 Task: Look for products in the category "Baby Food & Drinks" from Happy Baby only.
Action: Mouse moved to (266, 137)
Screenshot: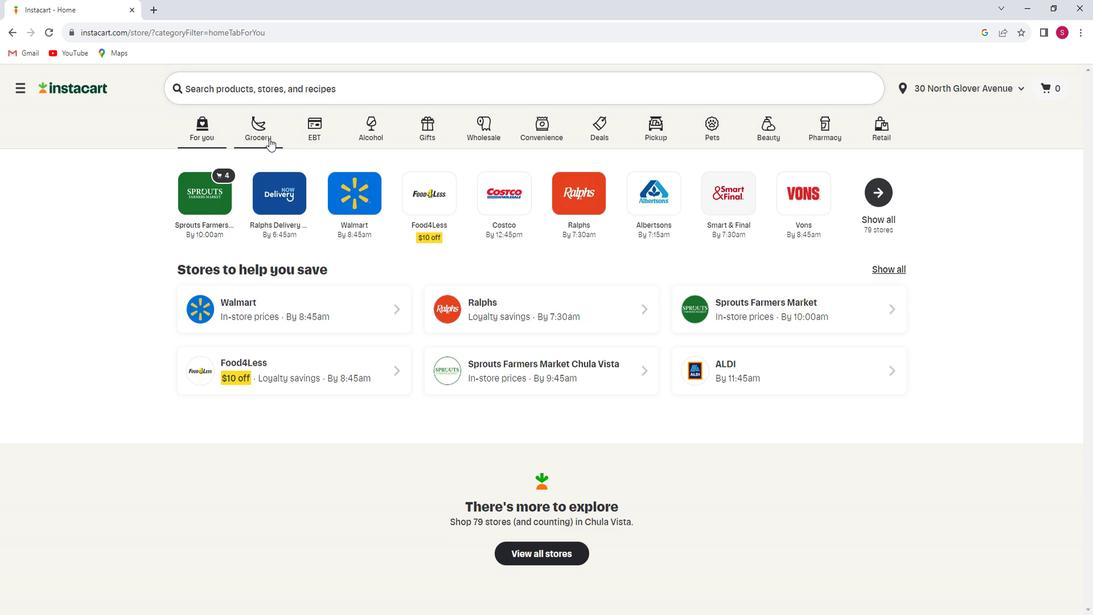 
Action: Mouse pressed left at (266, 137)
Screenshot: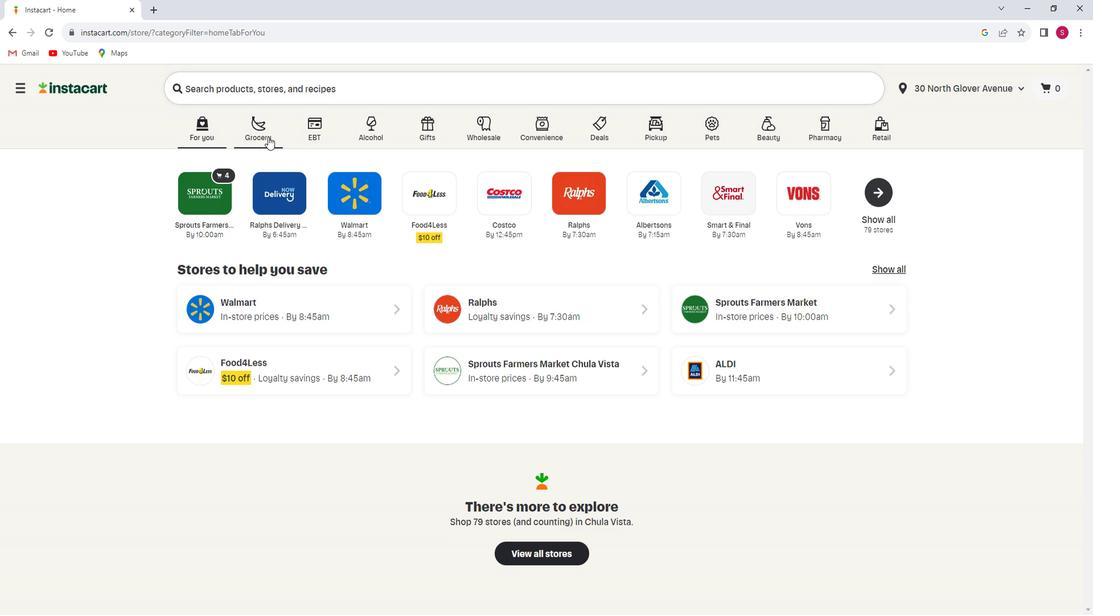 
Action: Mouse moved to (261, 333)
Screenshot: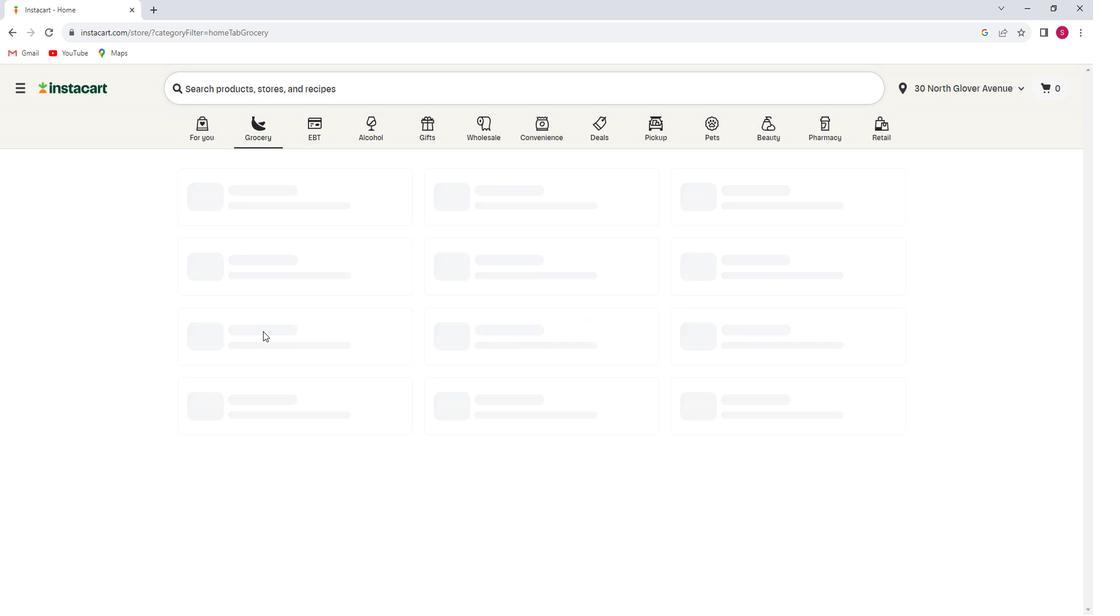 
Action: Mouse pressed left at (261, 333)
Screenshot: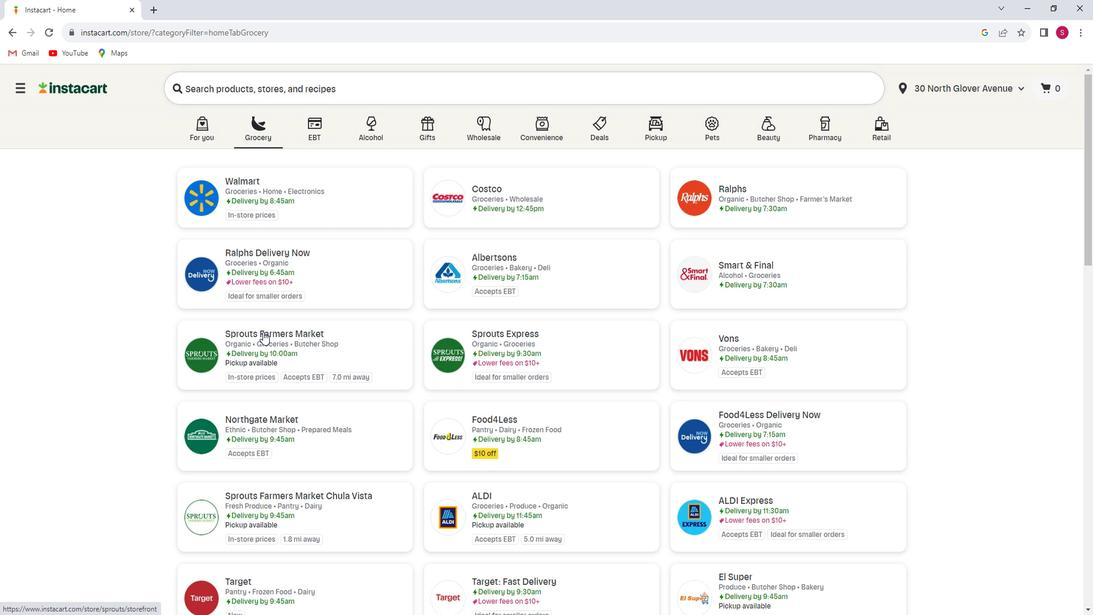 
Action: Mouse moved to (83, 374)
Screenshot: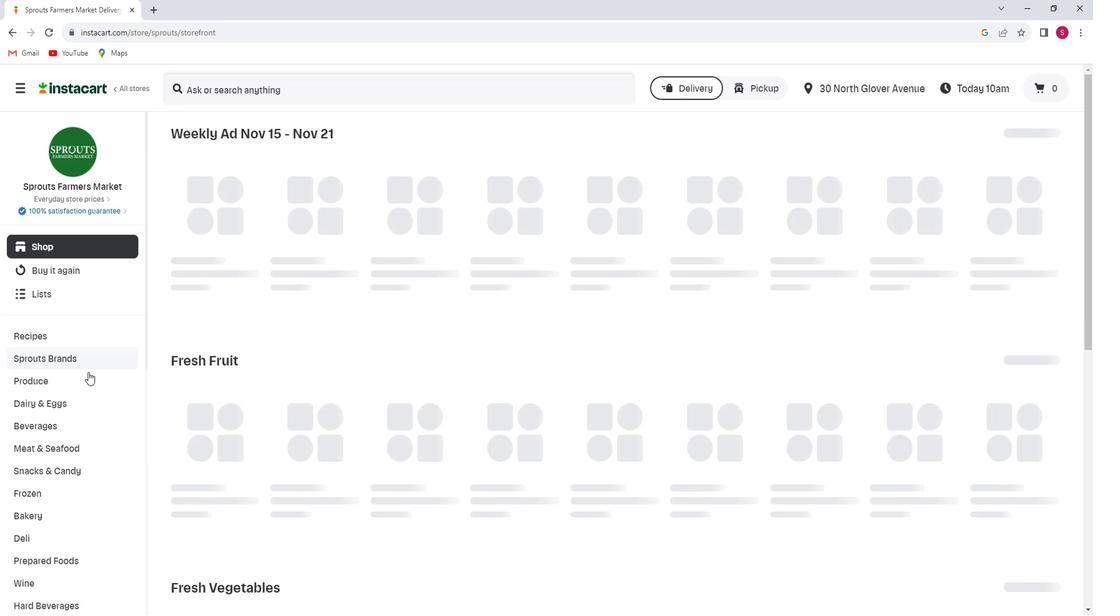
Action: Mouse scrolled (83, 373) with delta (0, 0)
Screenshot: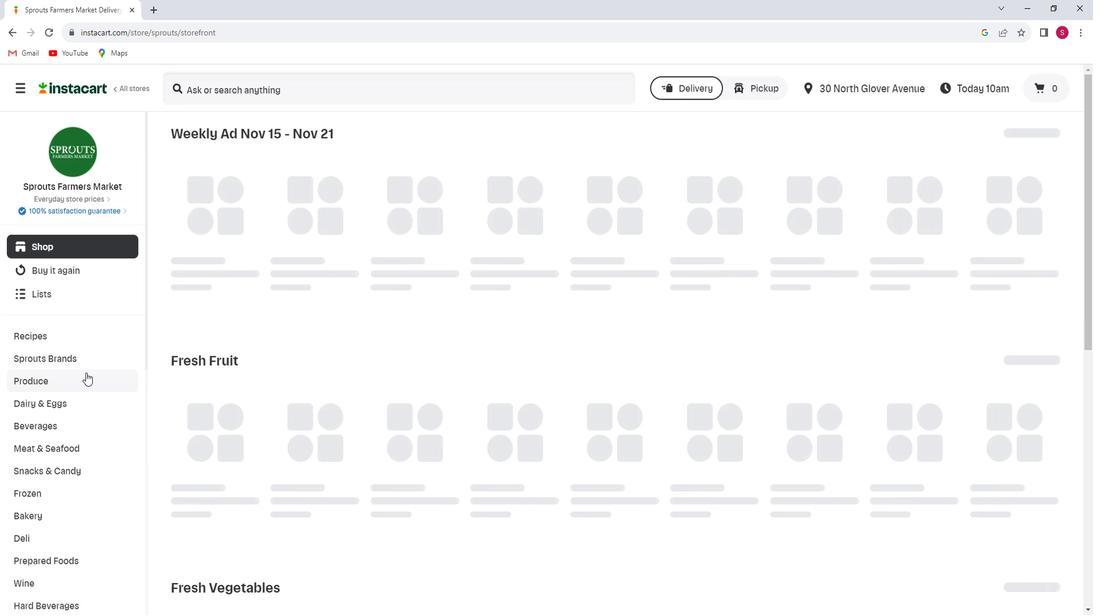 
Action: Mouse scrolled (83, 373) with delta (0, 0)
Screenshot: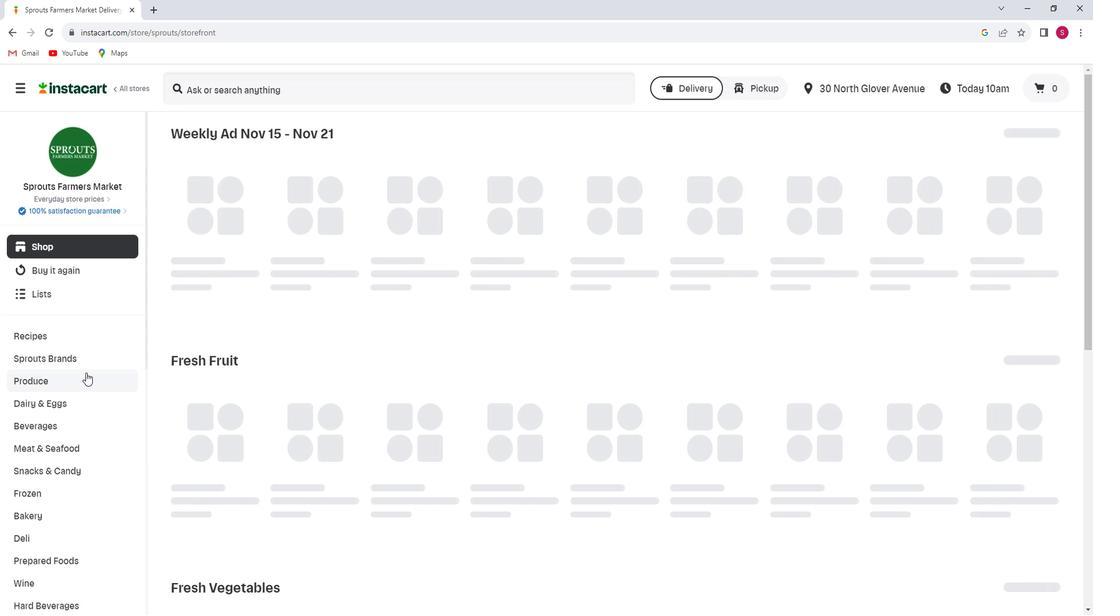 
Action: Mouse scrolled (83, 373) with delta (0, 0)
Screenshot: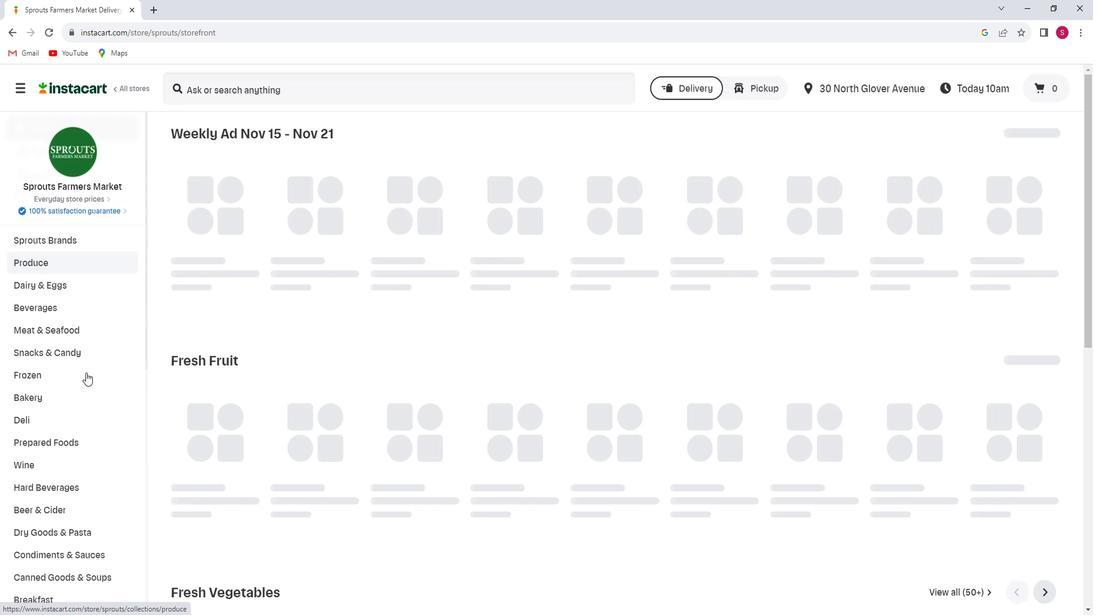 
Action: Mouse scrolled (83, 373) with delta (0, 0)
Screenshot: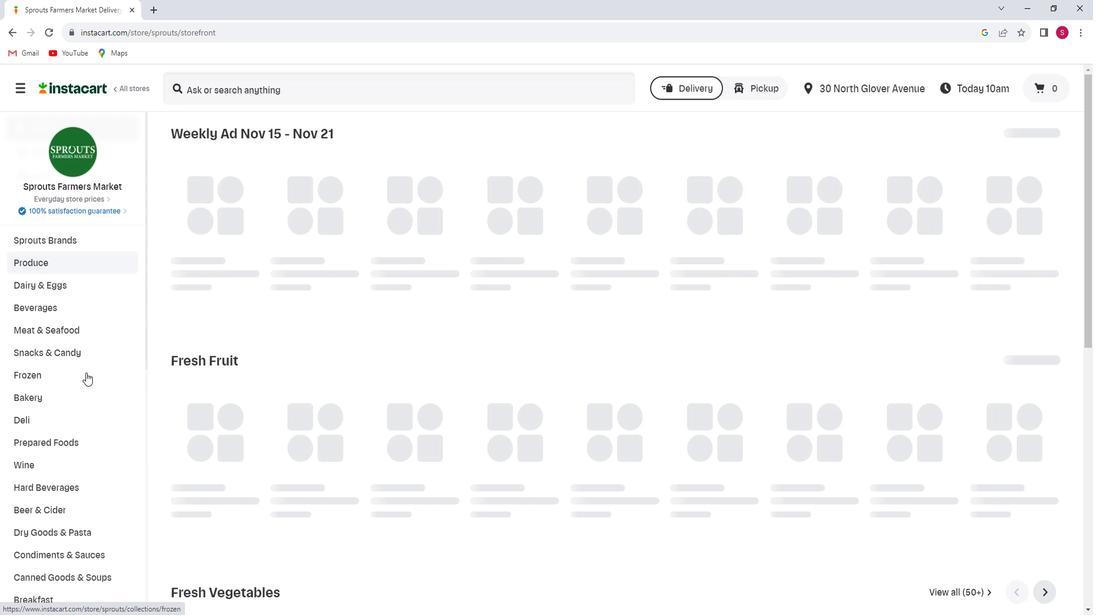 
Action: Mouse scrolled (83, 373) with delta (0, 0)
Screenshot: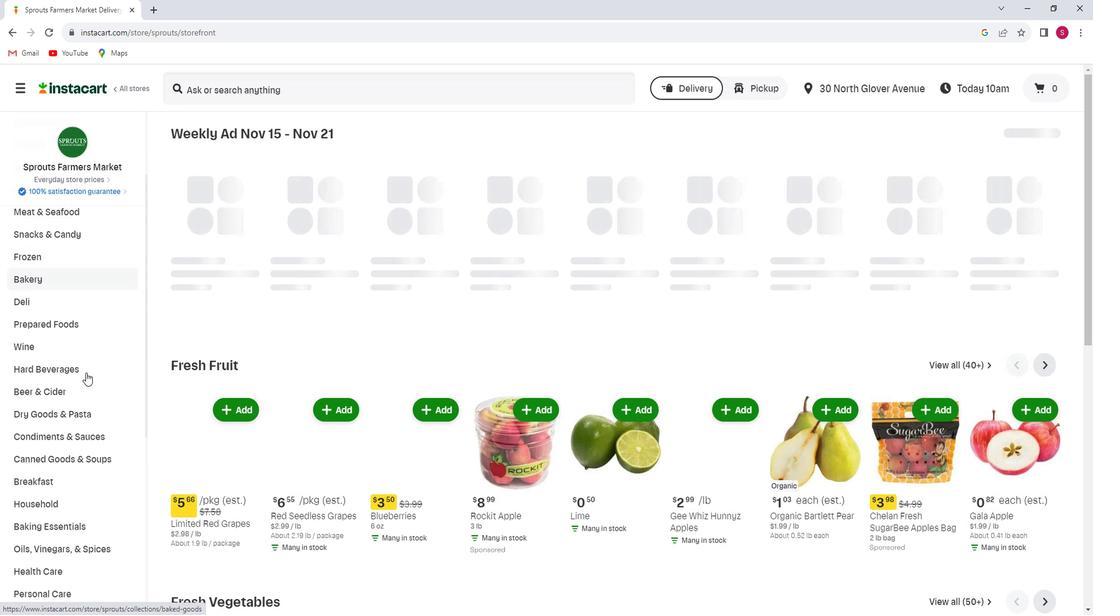 
Action: Mouse scrolled (83, 373) with delta (0, 0)
Screenshot: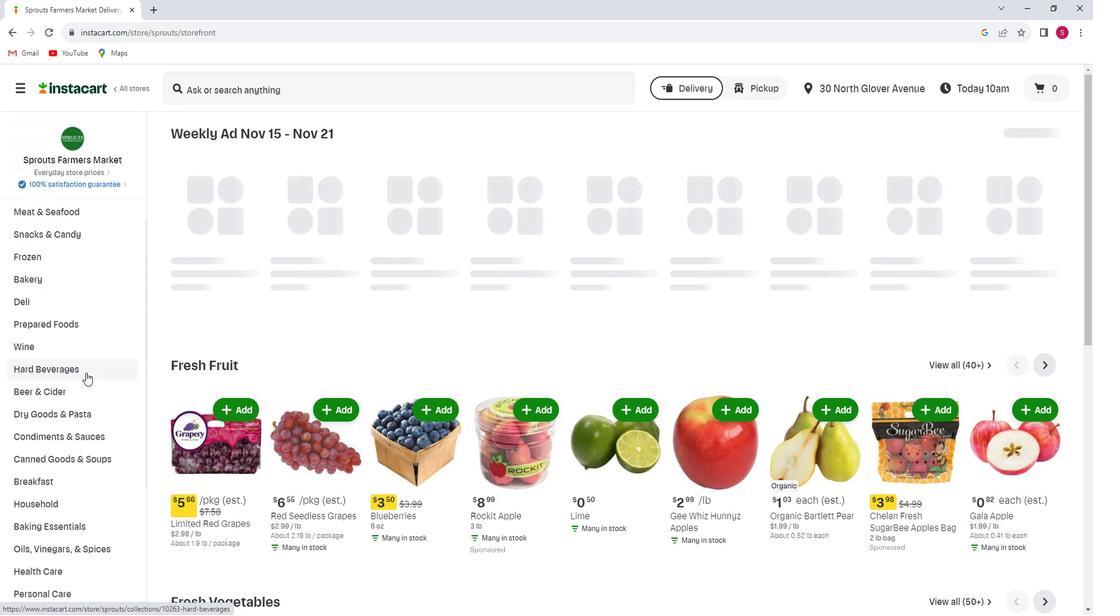 
Action: Mouse scrolled (83, 373) with delta (0, 0)
Screenshot: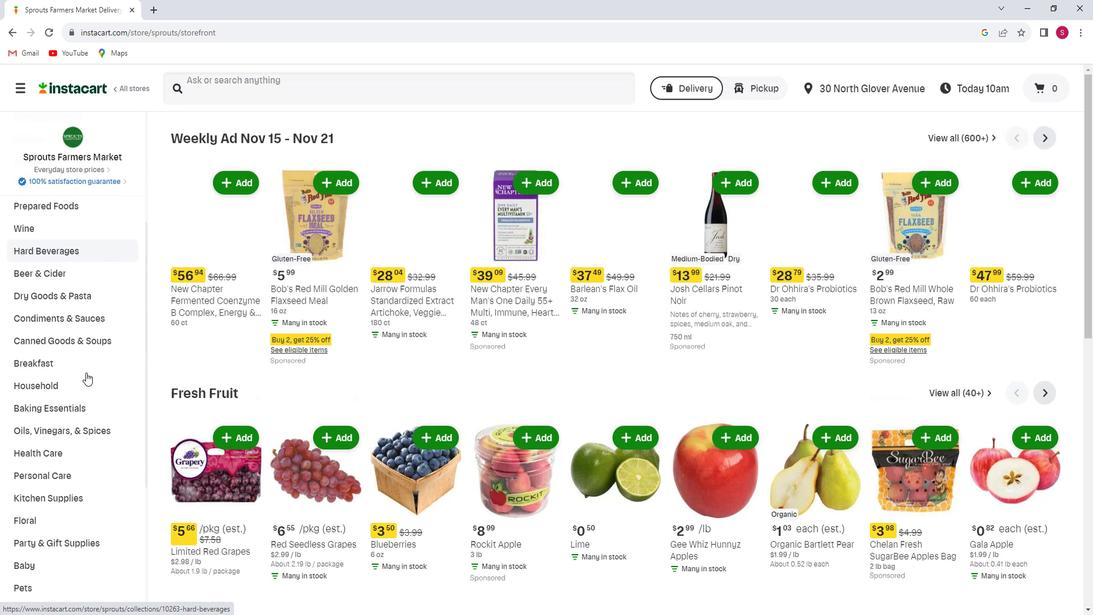 
Action: Mouse scrolled (83, 373) with delta (0, 0)
Screenshot: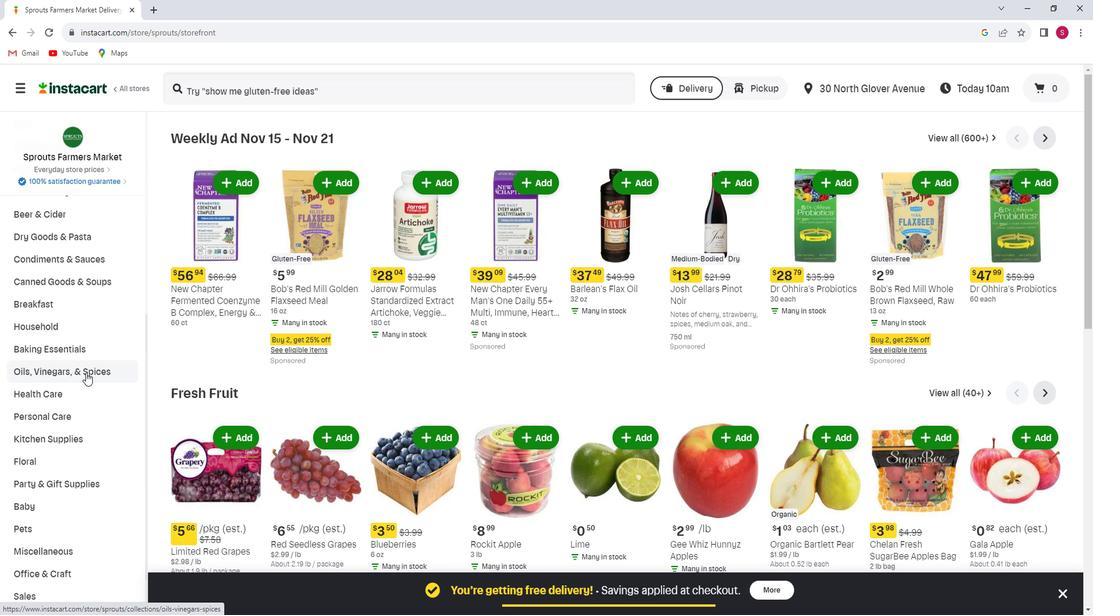 
Action: Mouse moved to (80, 377)
Screenshot: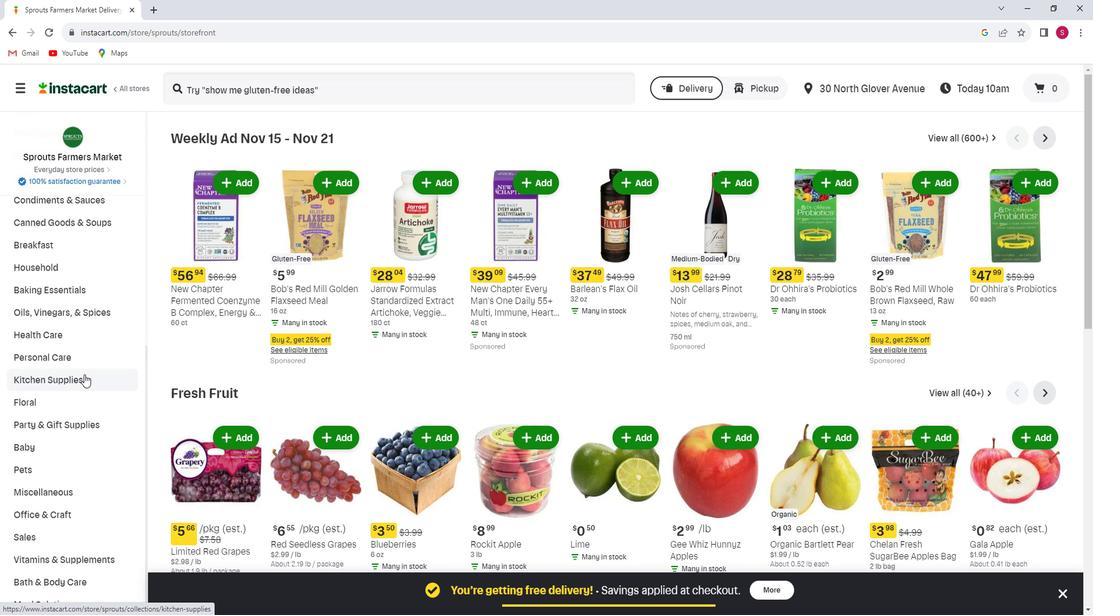 
Action: Mouse scrolled (80, 377) with delta (0, 0)
Screenshot: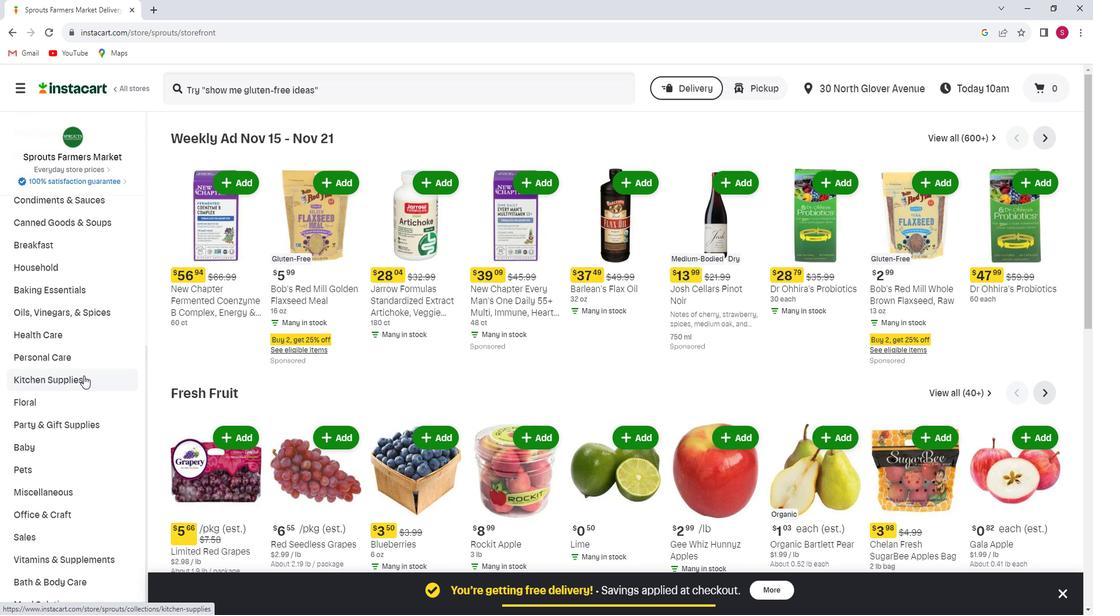 
Action: Mouse scrolled (80, 377) with delta (0, 0)
Screenshot: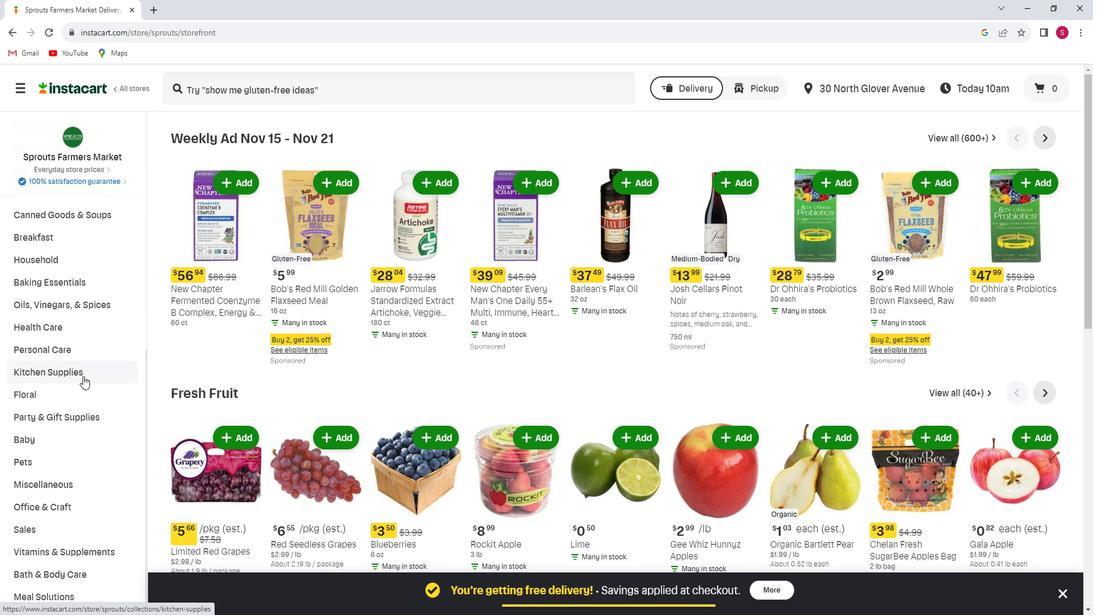
Action: Mouse moved to (50, 438)
Screenshot: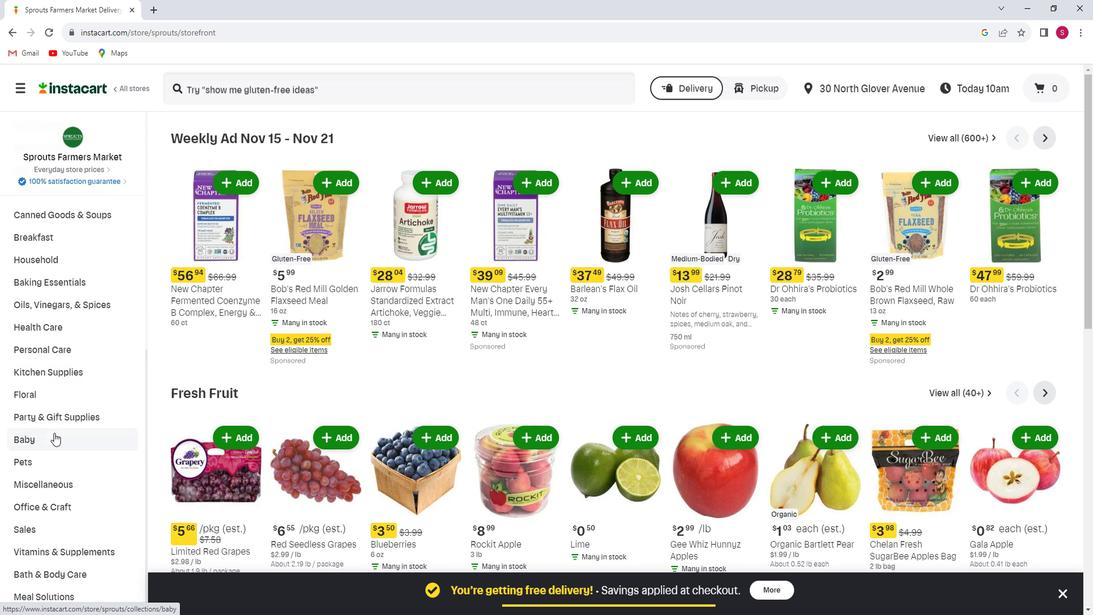 
Action: Mouse pressed left at (50, 438)
Screenshot: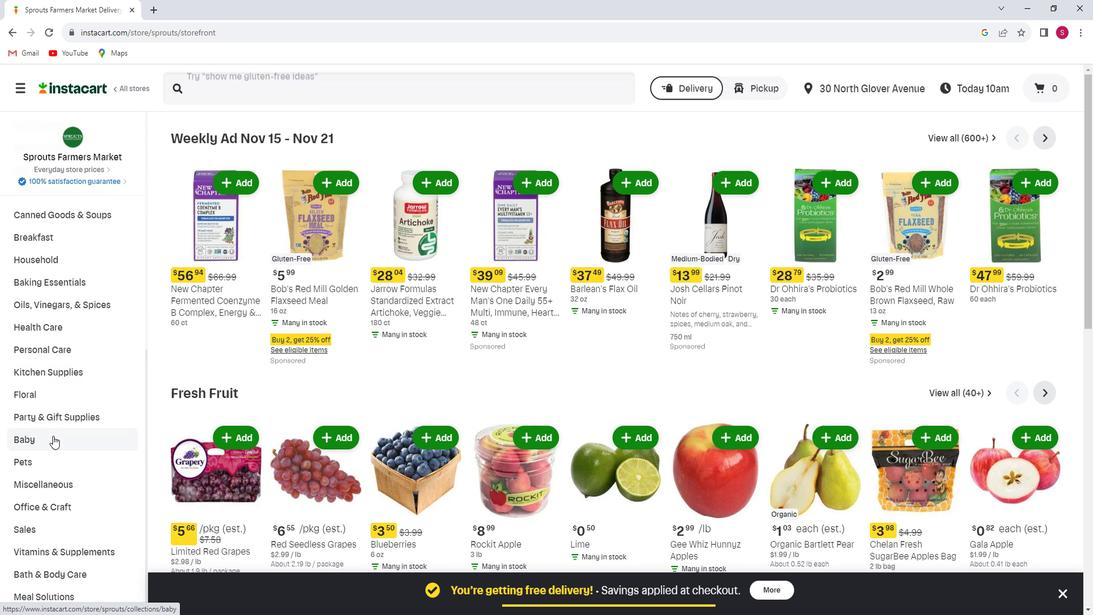 
Action: Mouse moved to (68, 532)
Screenshot: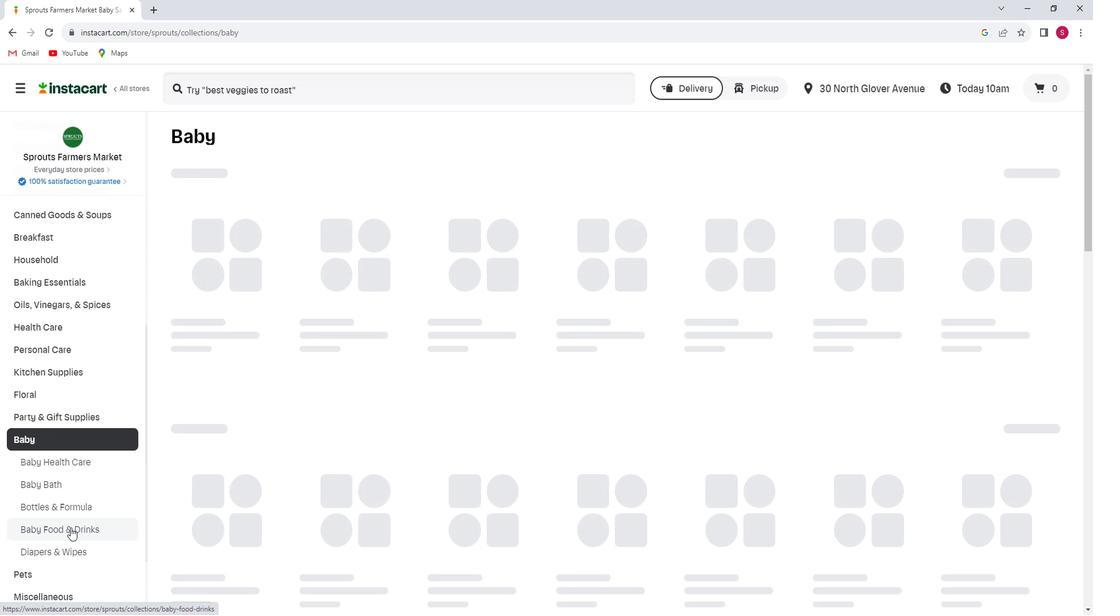 
Action: Mouse pressed left at (68, 532)
Screenshot: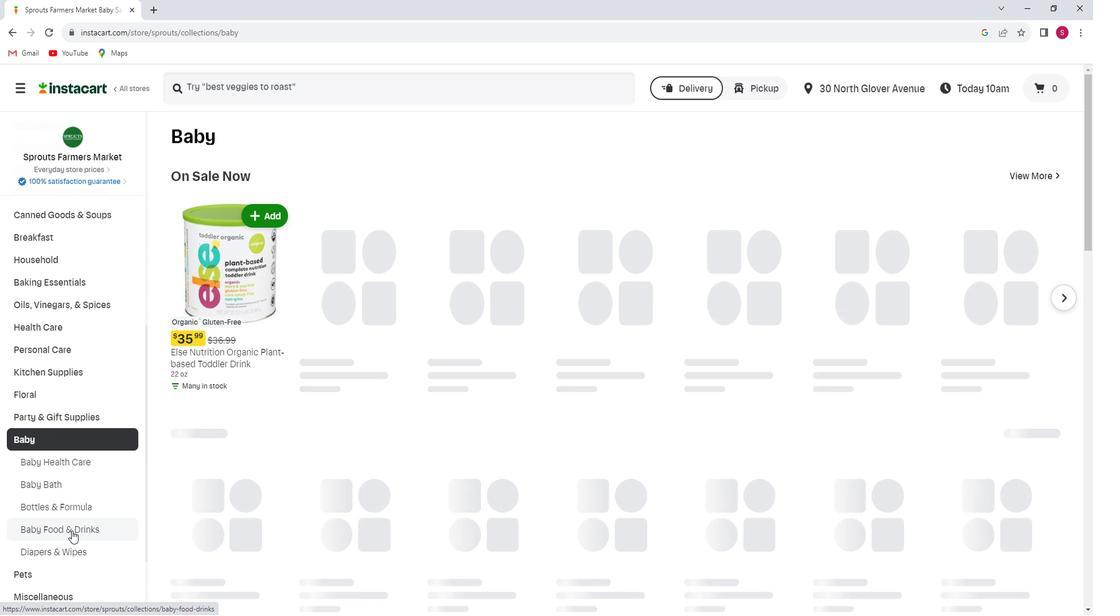 
Action: Mouse moved to (450, 220)
Screenshot: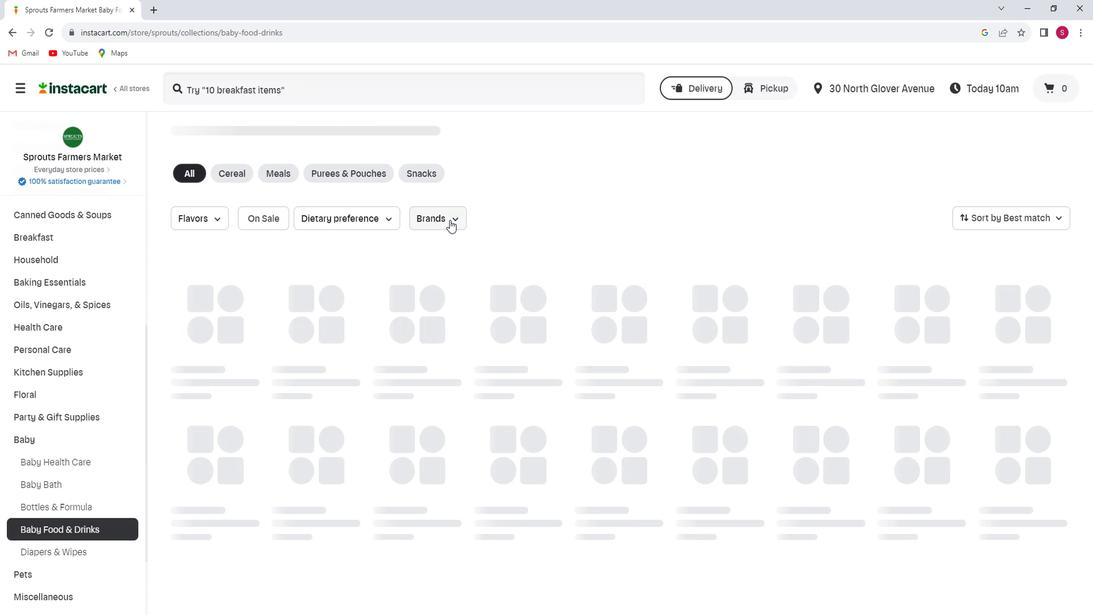 
Action: Mouse pressed left at (450, 220)
Screenshot: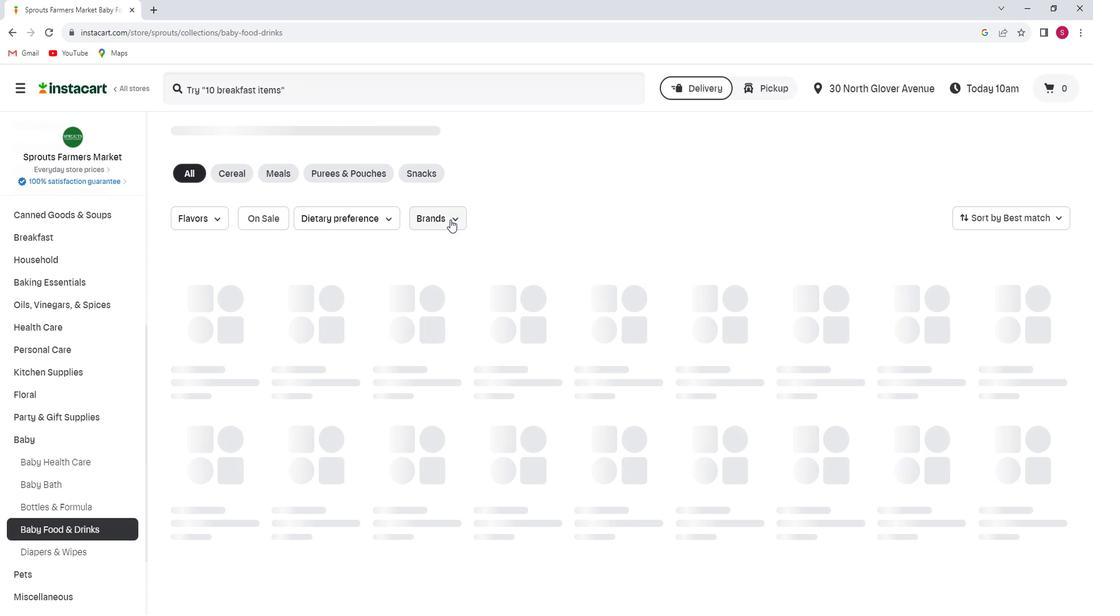 
Action: Mouse moved to (426, 381)
Screenshot: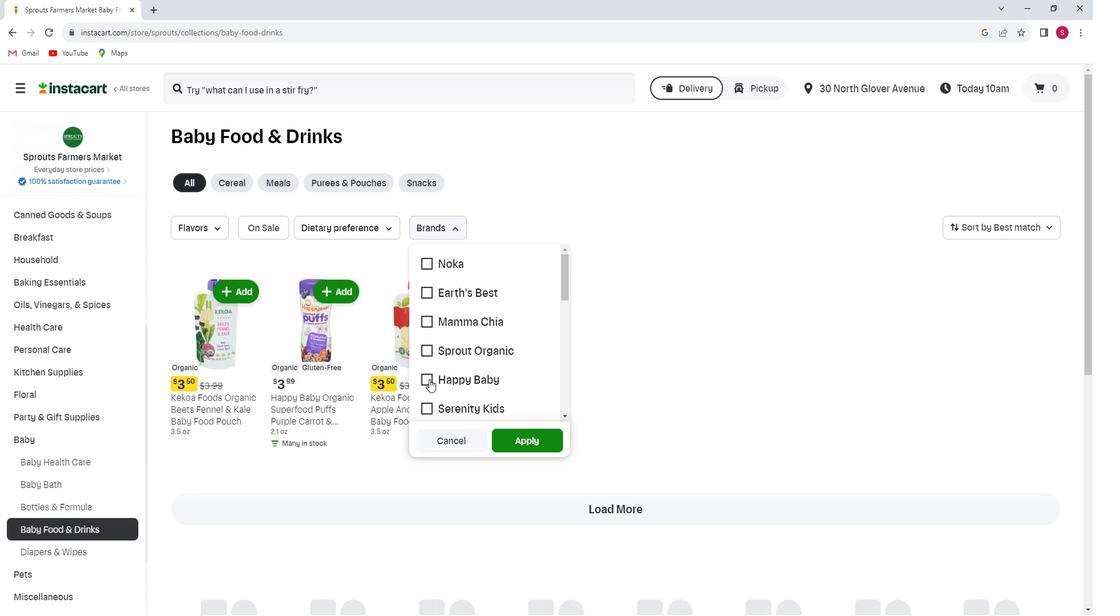 
Action: Mouse pressed left at (426, 381)
Screenshot: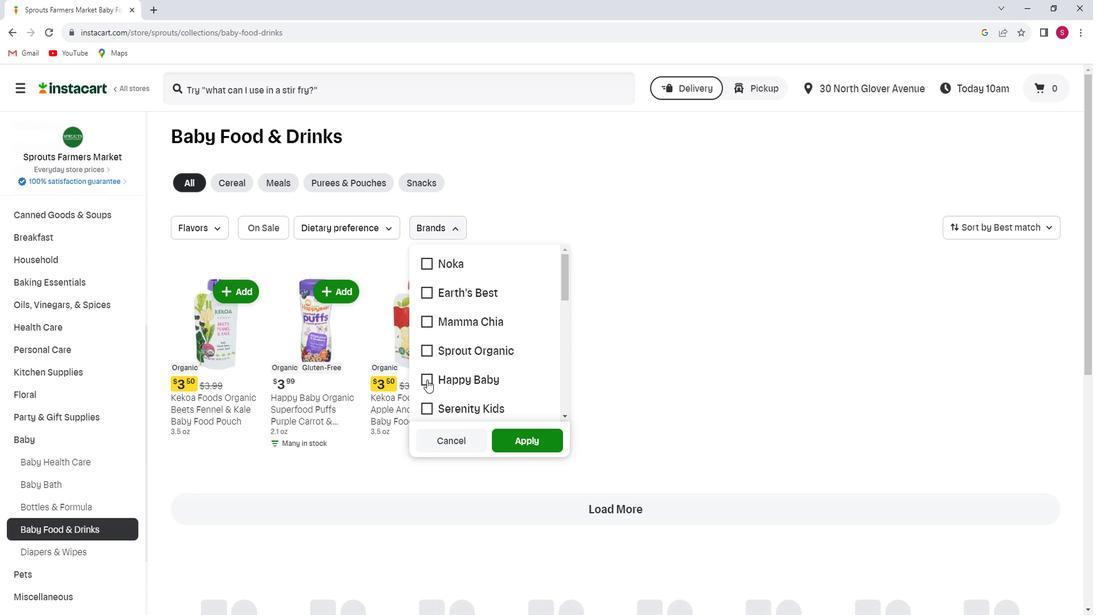 
Action: Mouse moved to (513, 440)
Screenshot: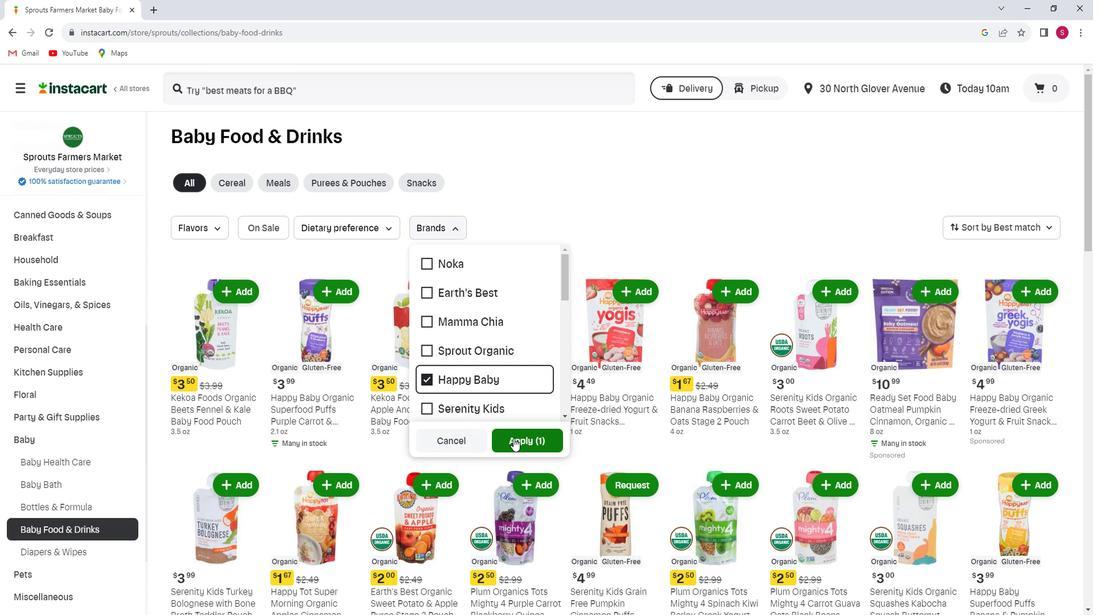 
Action: Mouse pressed left at (513, 440)
Screenshot: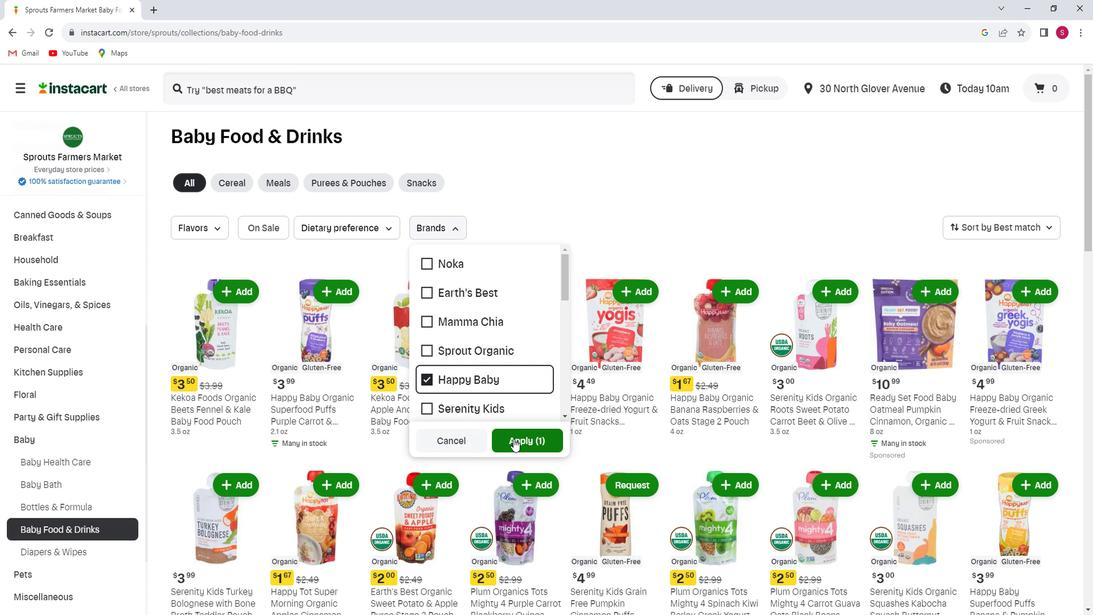 
Action: Mouse moved to (464, 408)
Screenshot: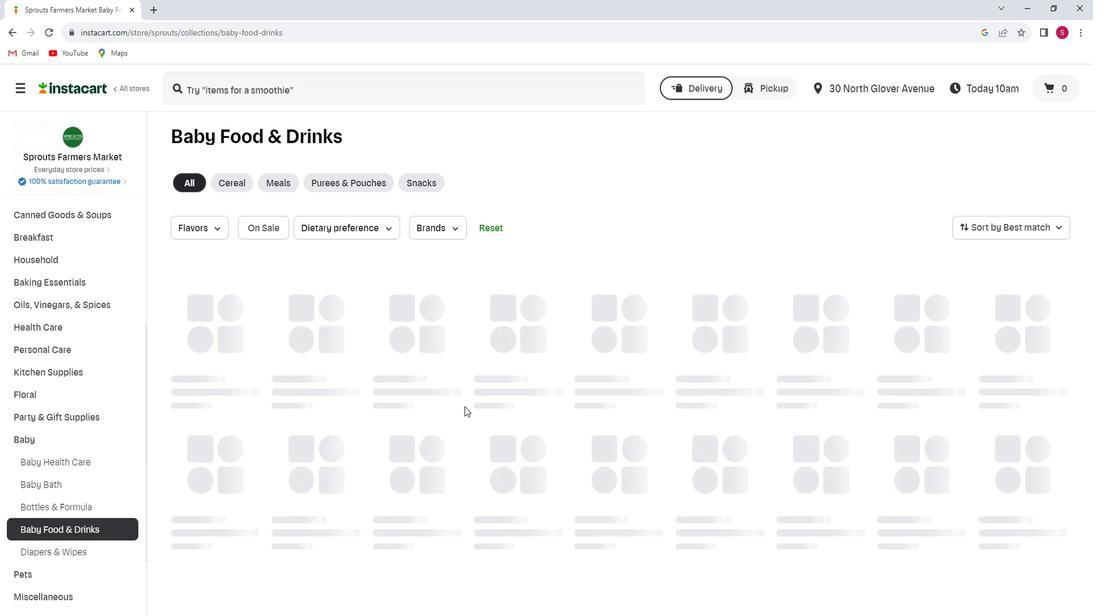 
